 Task: Create a section Code Crushers and in the section, add a milestone Single Sign-On (SSO) Implementation in the project AgileMatrix
Action: Mouse moved to (303, 431)
Screenshot: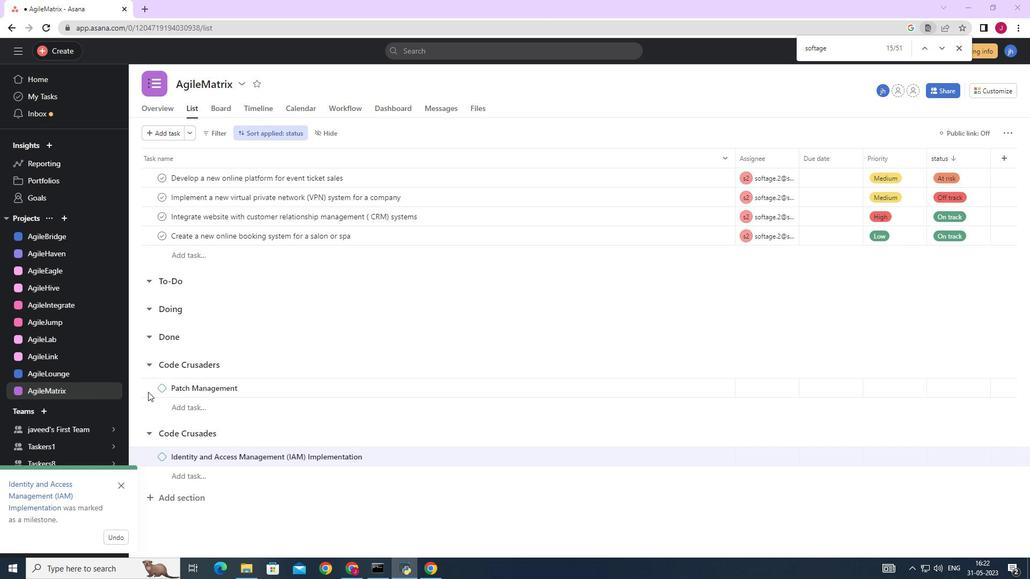 
Action: Mouse scrolled (303, 430) with delta (0, 0)
Screenshot: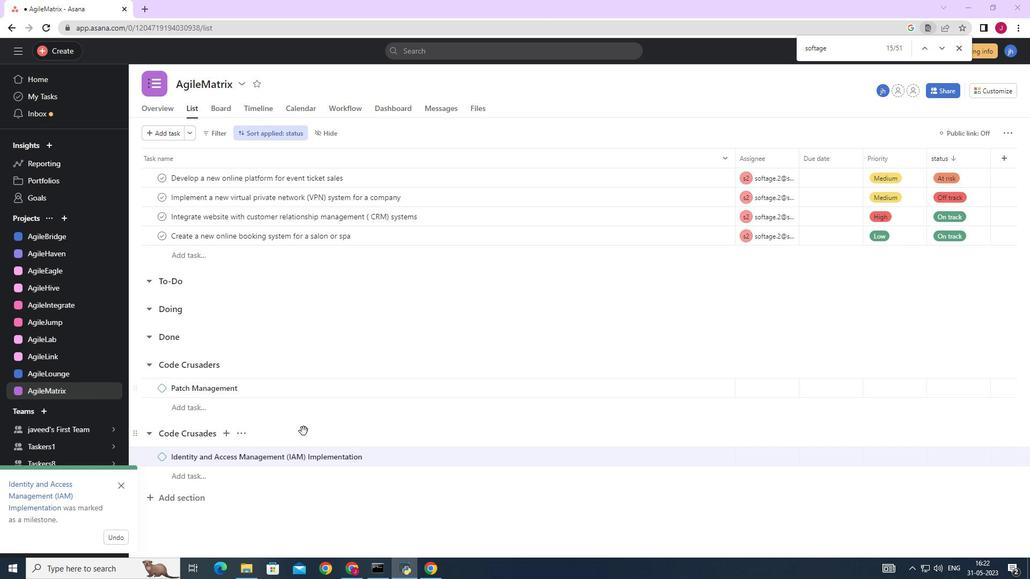 
Action: Mouse scrolled (303, 430) with delta (0, 0)
Screenshot: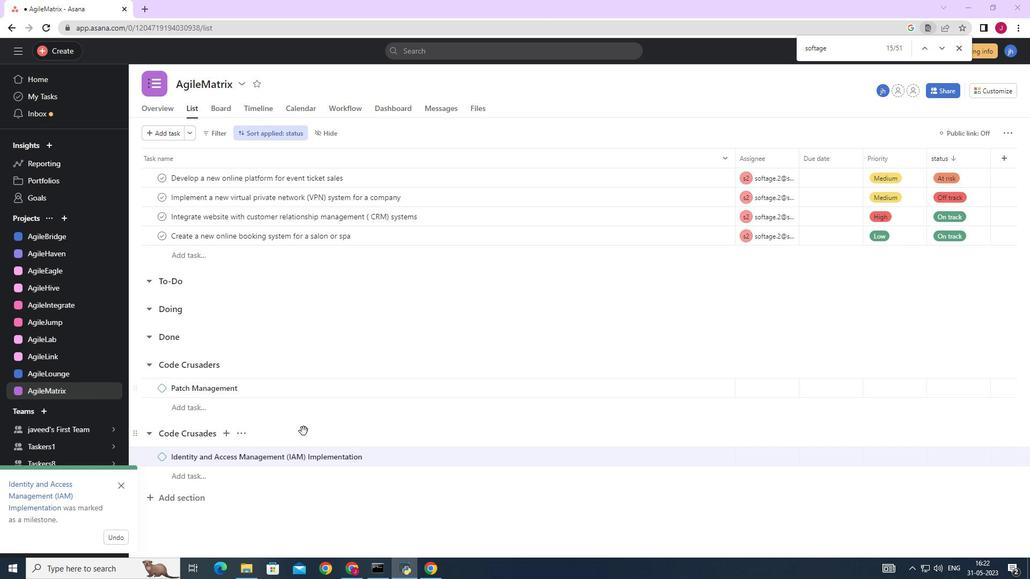 
Action: Mouse moved to (303, 431)
Screenshot: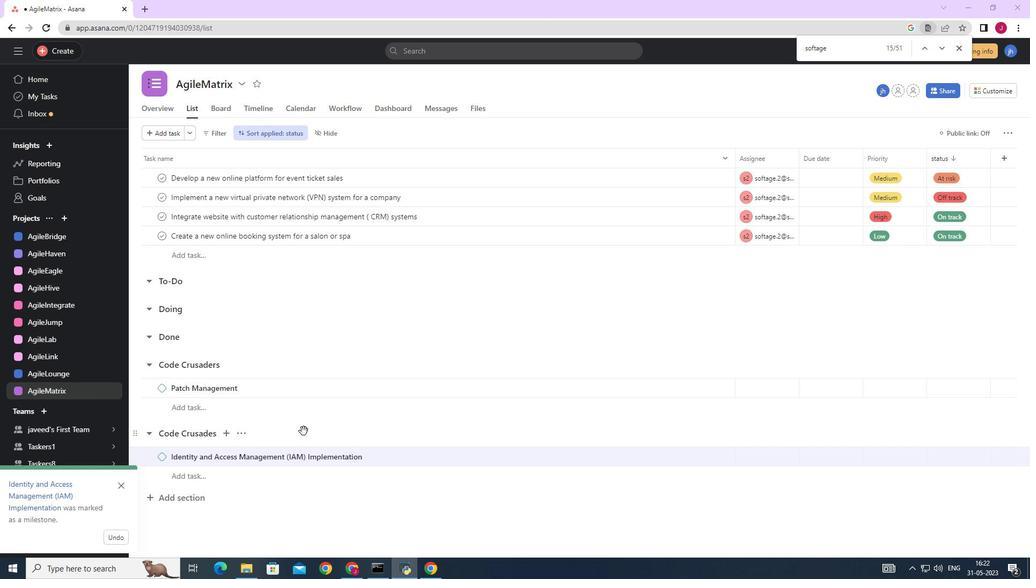 
Action: Mouse scrolled (303, 431) with delta (0, 0)
Screenshot: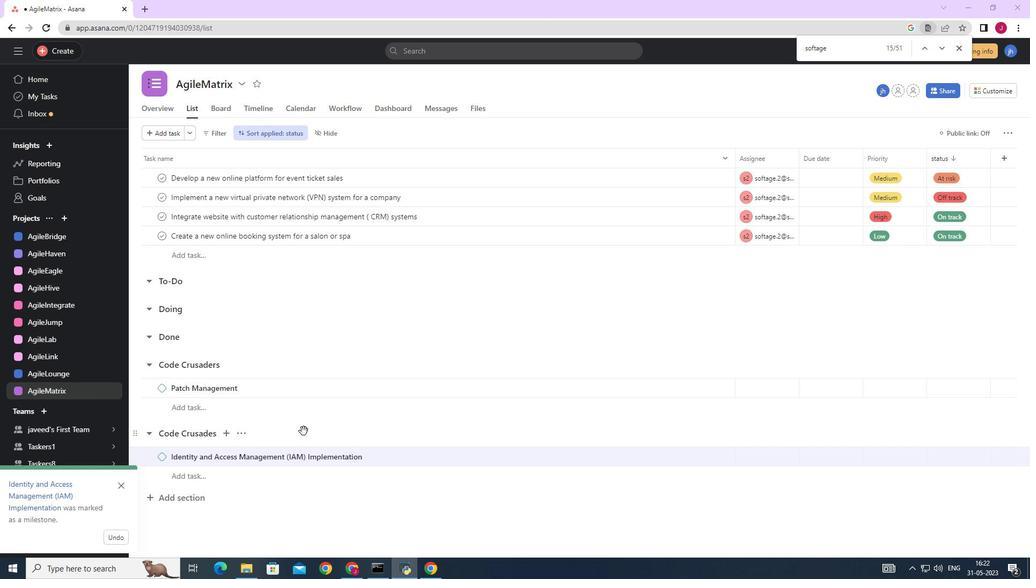 
Action: Mouse moved to (303, 435)
Screenshot: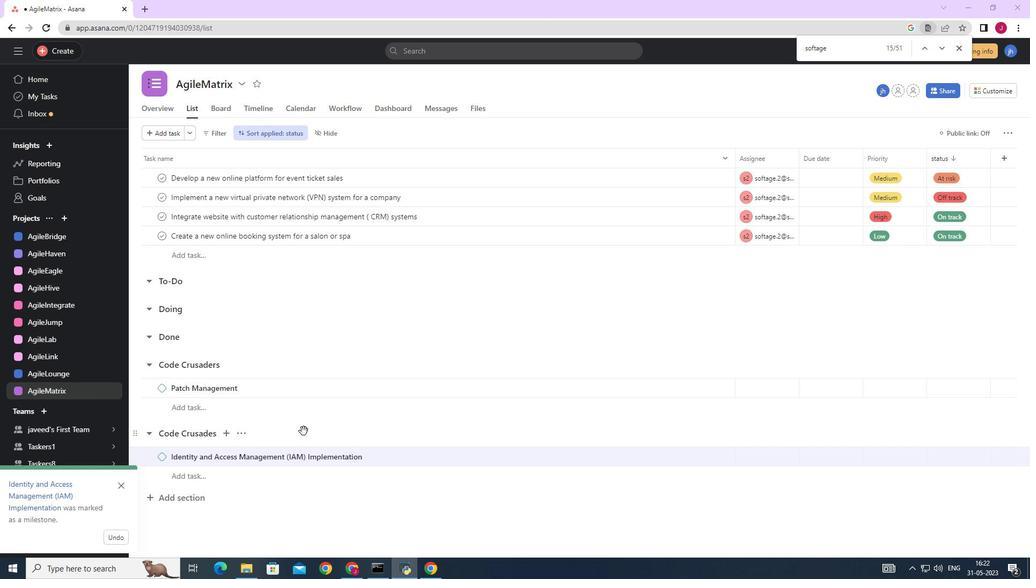 
Action: Mouse scrolled (303, 433) with delta (0, 0)
Screenshot: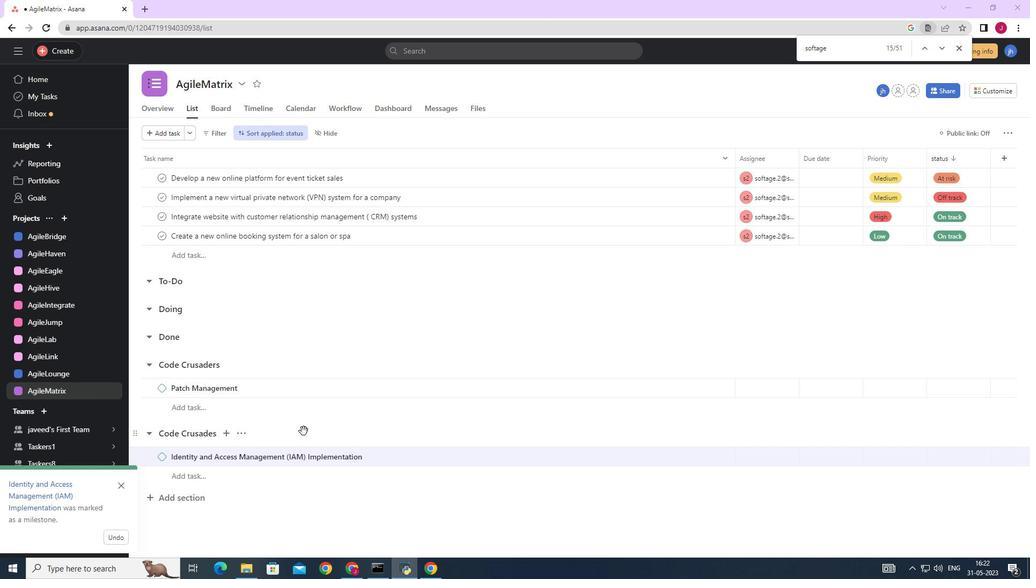 
Action: Mouse moved to (175, 494)
Screenshot: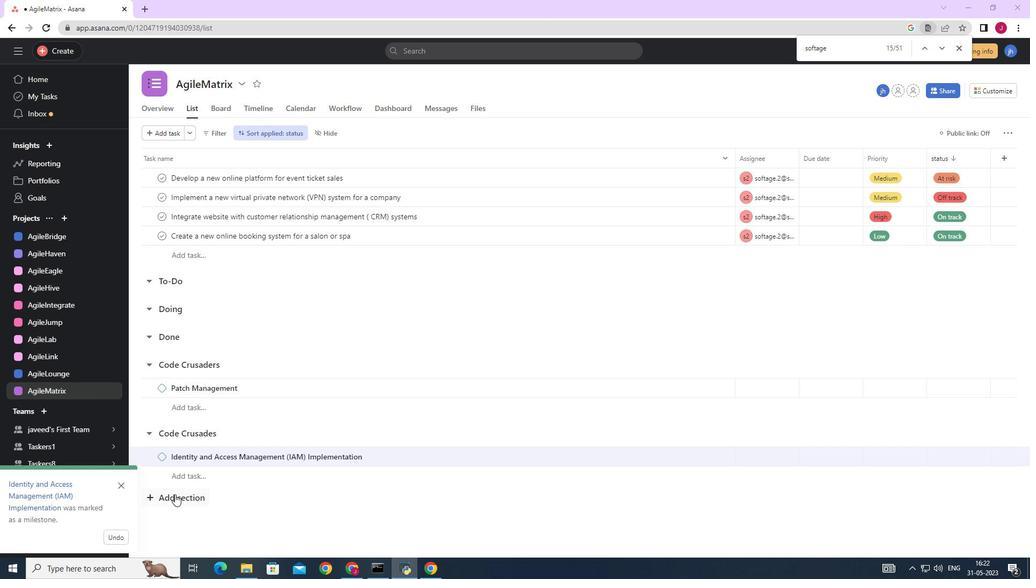 
Action: Mouse pressed left at (175, 494)
Screenshot: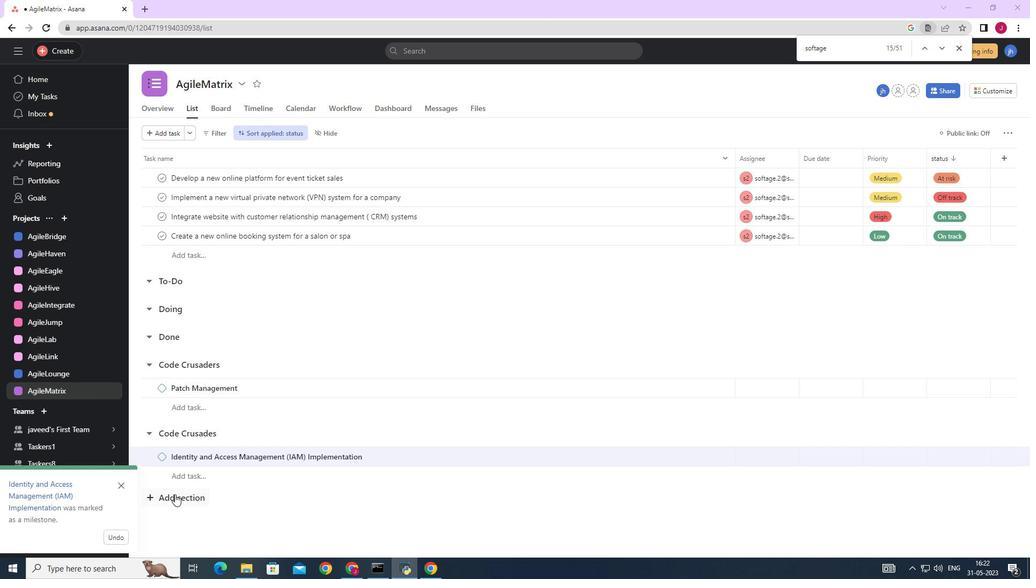 
Action: Mouse moved to (179, 499)
Screenshot: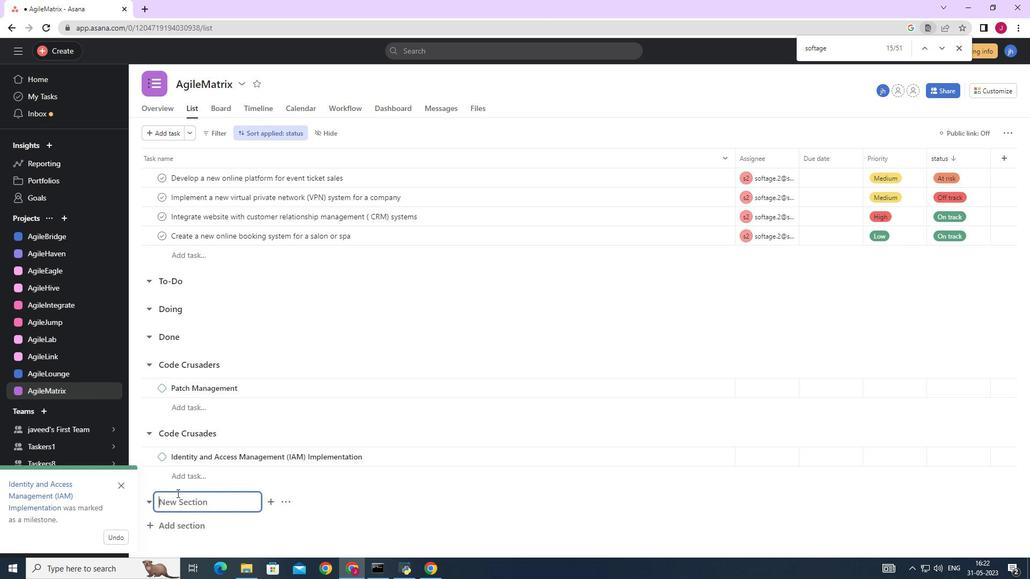 
Action: Key pressed <Key.caps_lock>C<Key.caps_lock>ode<Key.space><Key.caps_lock>C<Key.caps_lock>rushers<Key.enter><Key.caps_lock>S<Key.caps_lock>ingle<Key.space><Key.caps_lock>S<Key.caps_lock>ign<Key.space><Key.backspace>-<Key.caps_lock>O<Key.caps_lock>n<Key.space><Key.shift_r><Key.shift_r><Key.shift_r><Key.shift_r><Key.shift_r><Key.shift_r><Key.shift_r><Key.shift_r><Key.shift_r><Key.shift_r><Key.shift_r><Key.shift_r><Key.shift_r><Key.shift_r><Key.shift_r><Key.shift_r><Key.shift_r><Key.shift_r><Key.shift_r><Key.shift_r><Key.shift_r>(<Key.caps_lock>SSO<Key.shift_r>)<Key.space><Key.caps_lock>i<Key.caps_lock>MPLEMENTATION<Key.backspace><Key.backspace><Key.backspace><Key.backspace><Key.backspace><Key.backspace><Key.backspace><Key.backspace><Key.backspace><Key.backspace><Key.backspace><Key.backspace><Key.backspace><Key.backspace><Key.space>I<Key.caps_lock>mplementation
Screenshot: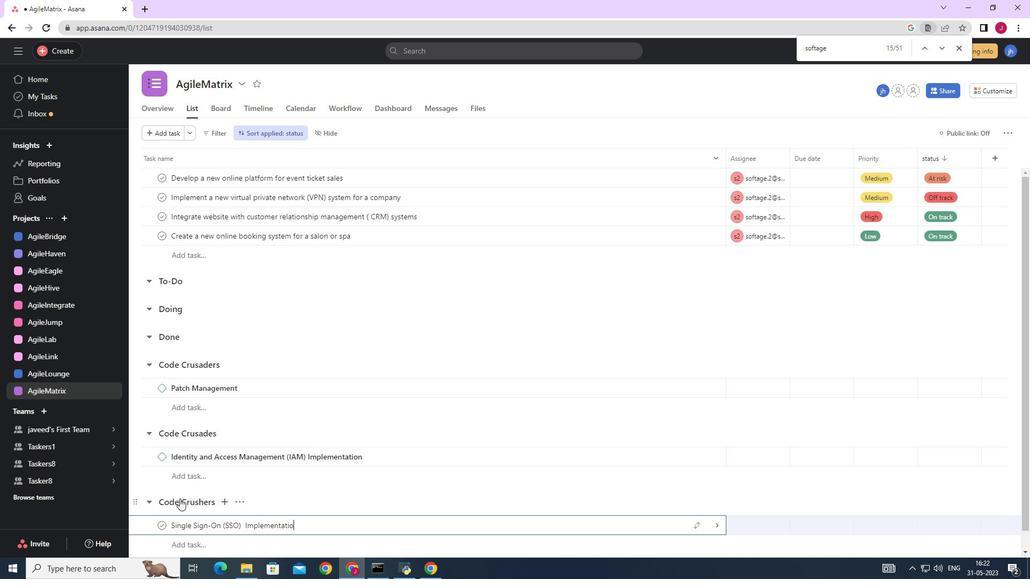 
Action: Mouse moved to (721, 529)
Screenshot: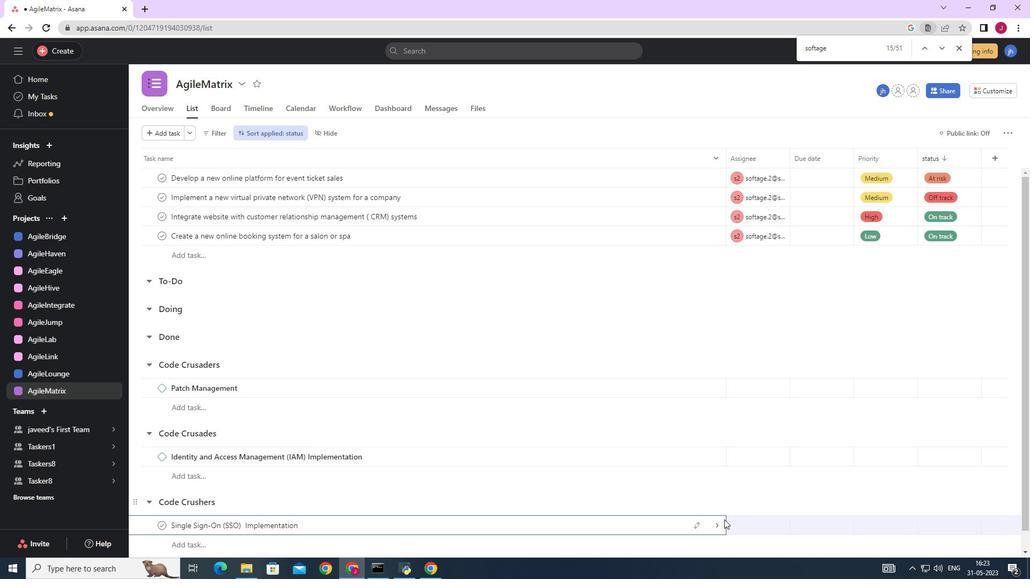 
Action: Mouse pressed left at (721, 529)
Screenshot: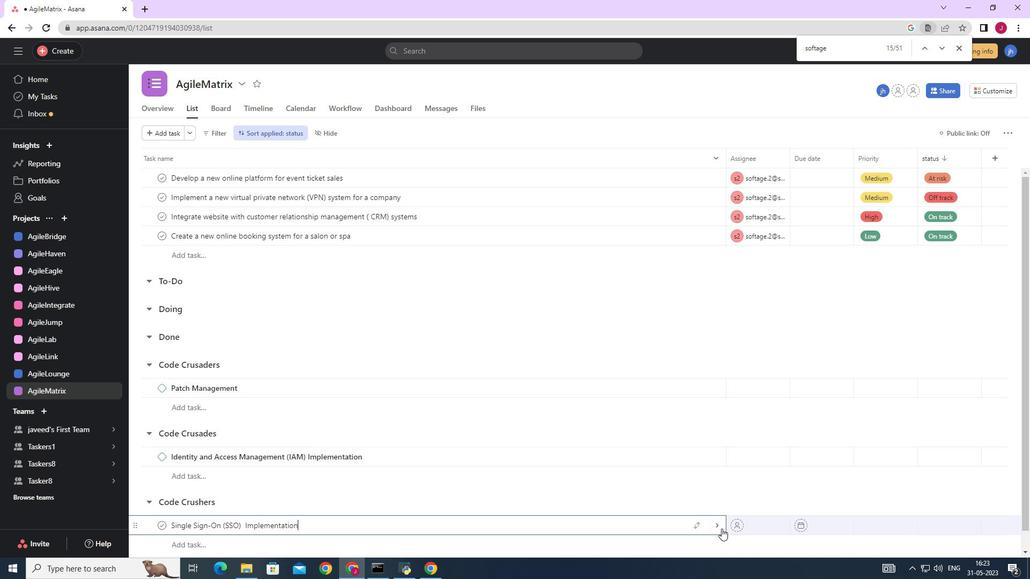 
Action: Mouse moved to (989, 133)
Screenshot: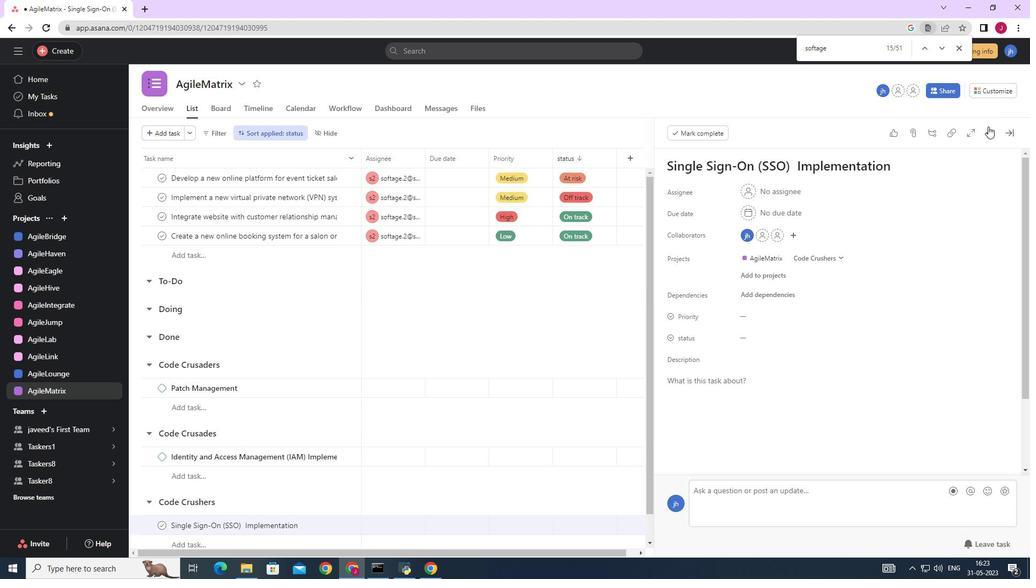 
Action: Mouse pressed left at (989, 133)
Screenshot: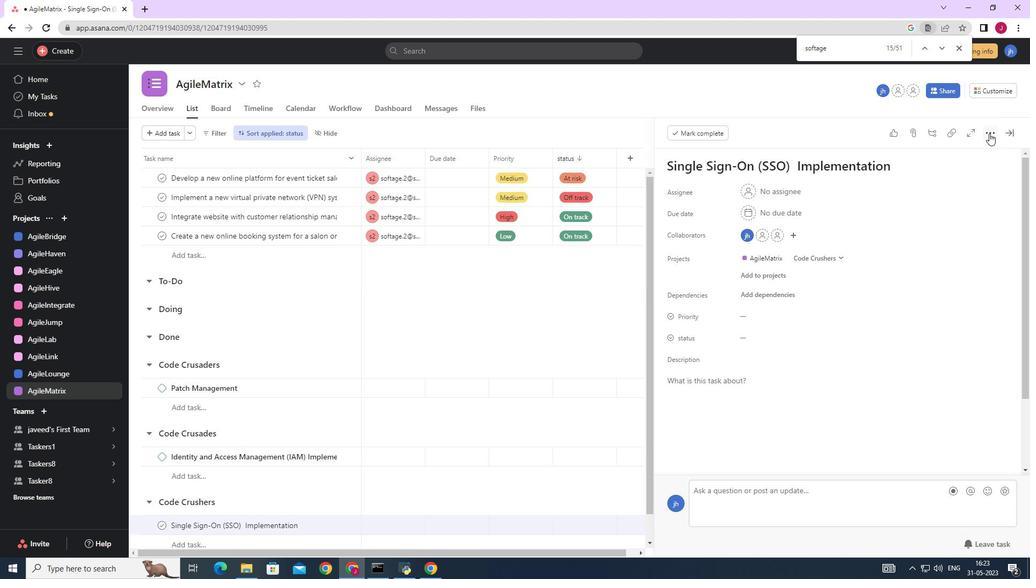 
Action: Mouse moved to (897, 175)
Screenshot: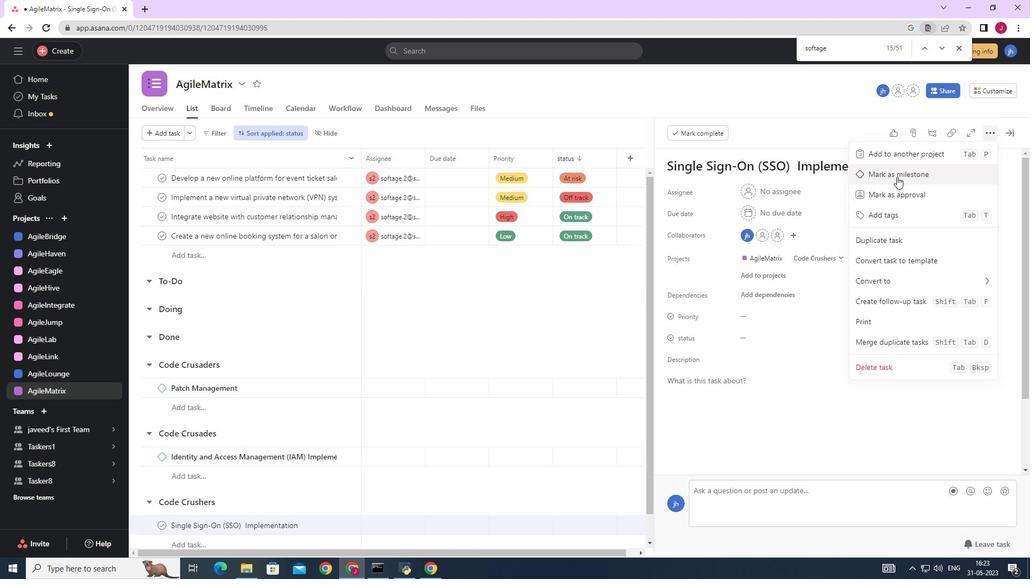 
Action: Mouse pressed left at (897, 175)
Screenshot: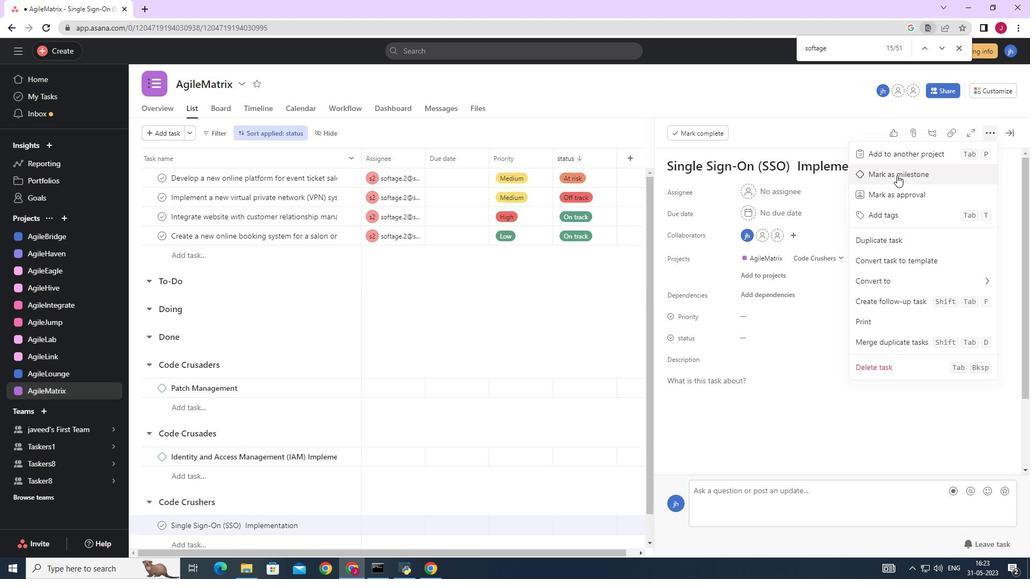 
Action: Mouse moved to (1010, 133)
Screenshot: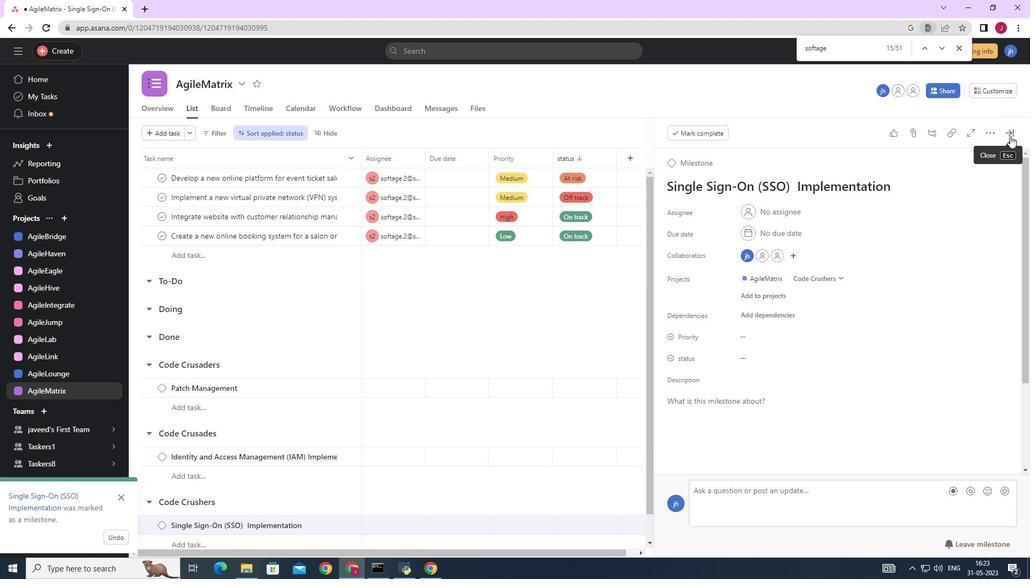 
Action: Mouse pressed left at (1010, 133)
Screenshot: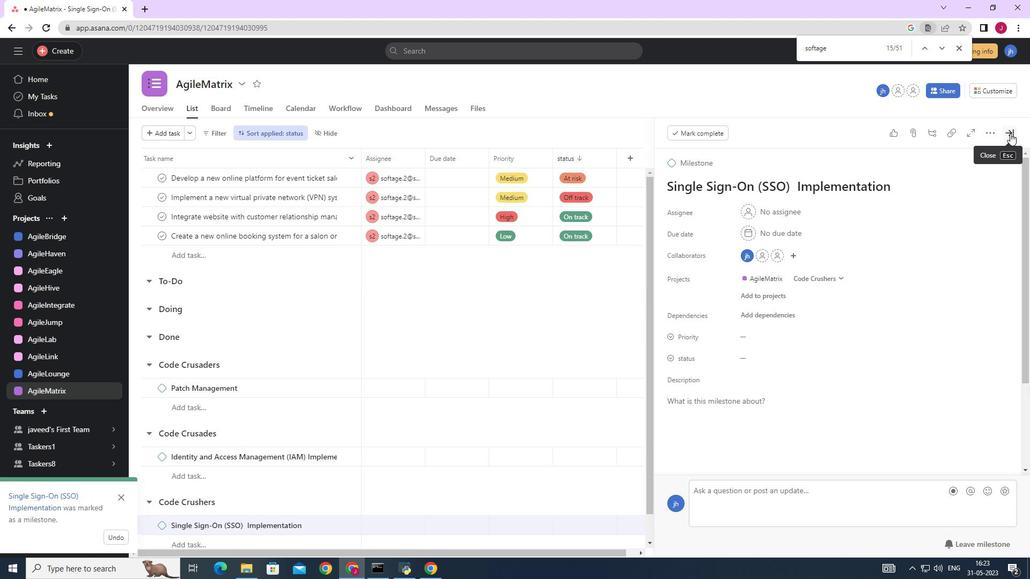 
Action: Mouse moved to (180, 419)
Screenshot: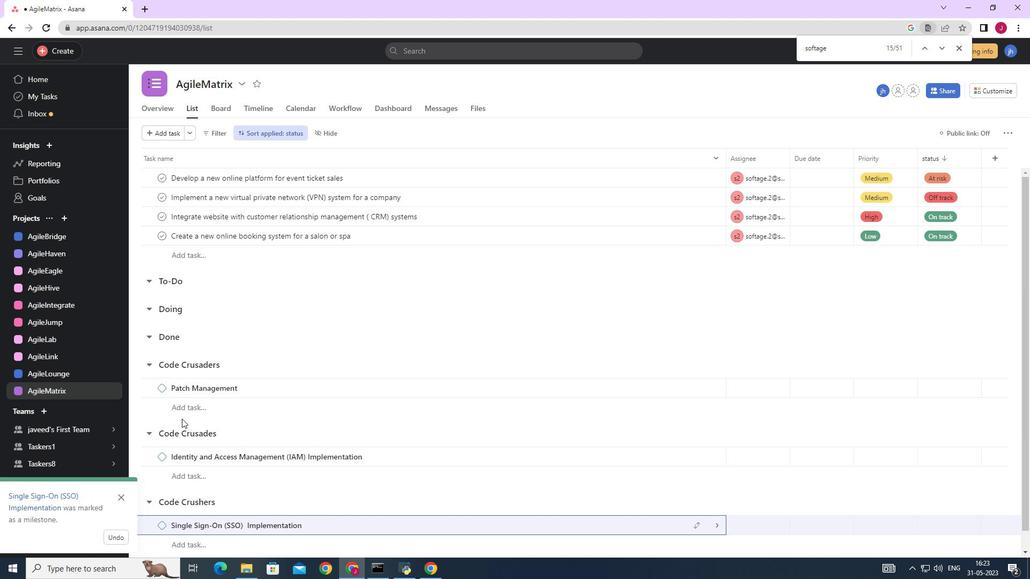 
